 Task: Use the formula "GT" in spreadsheet "Project portfolio".
Action: Mouse moved to (653, 104)
Screenshot: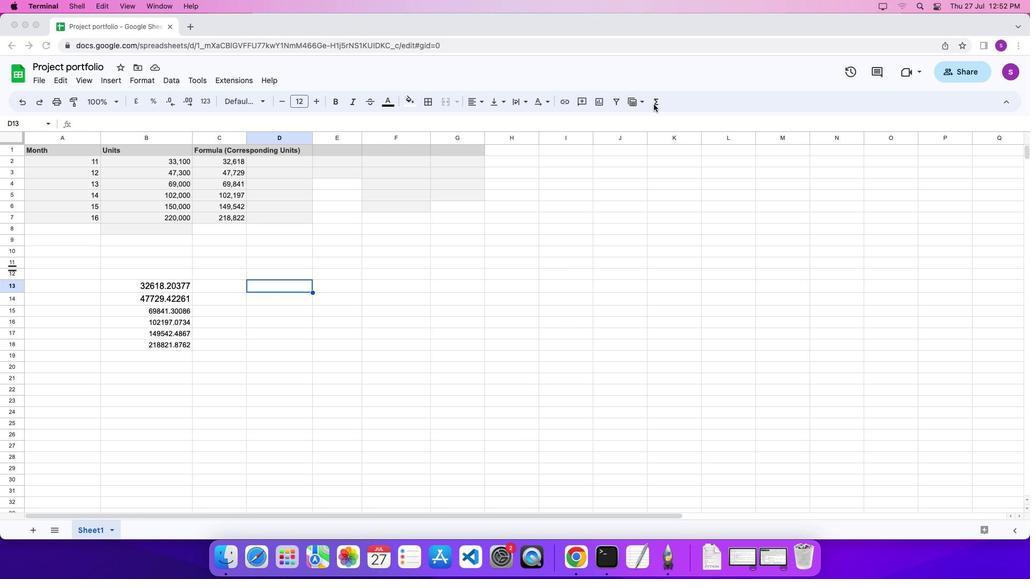
Action: Mouse pressed left at (653, 104)
Screenshot: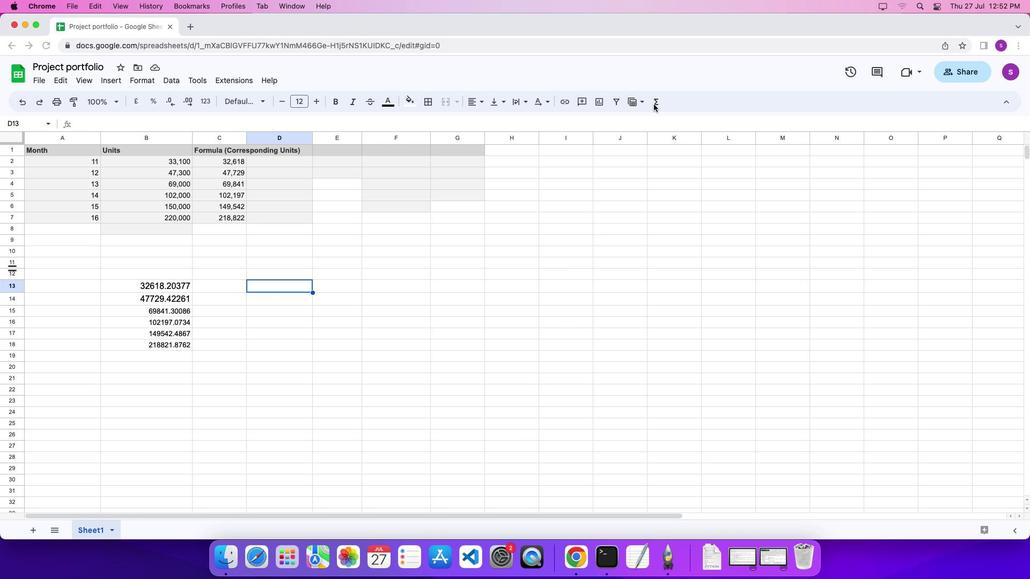 
Action: Mouse moved to (655, 104)
Screenshot: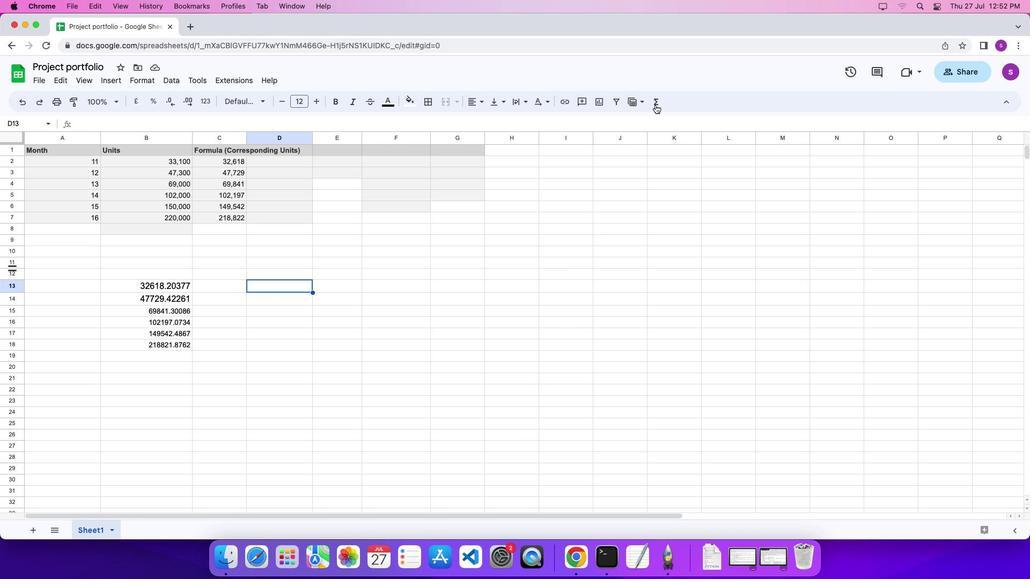 
Action: Mouse pressed left at (655, 104)
Screenshot: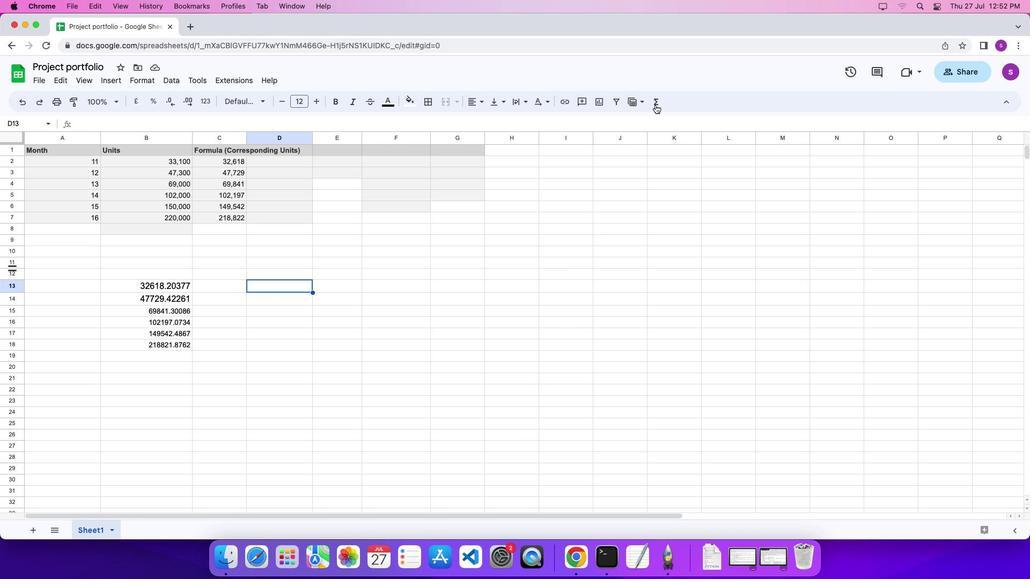 
Action: Mouse moved to (815, 493)
Screenshot: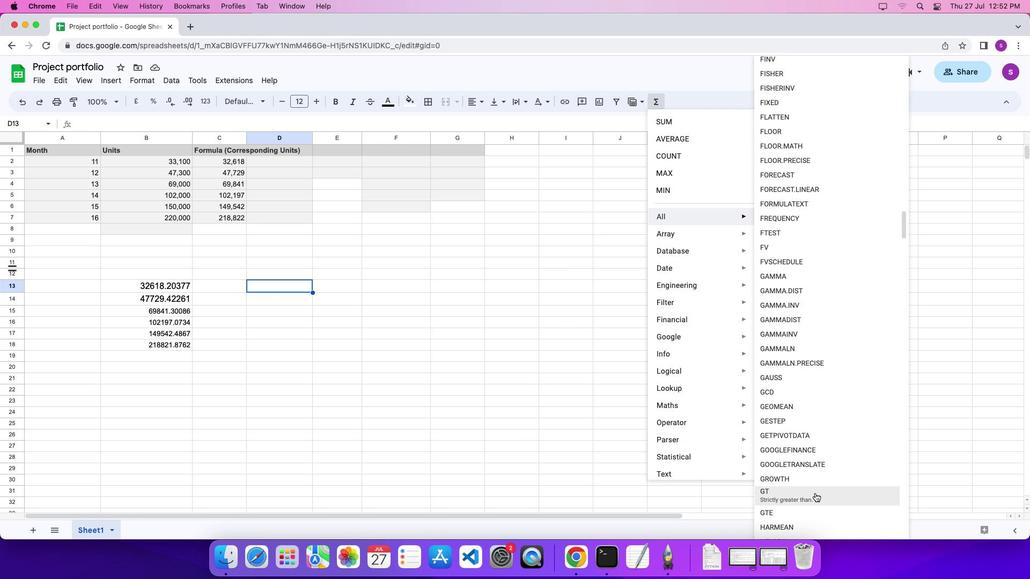 
Action: Mouse pressed left at (815, 493)
Screenshot: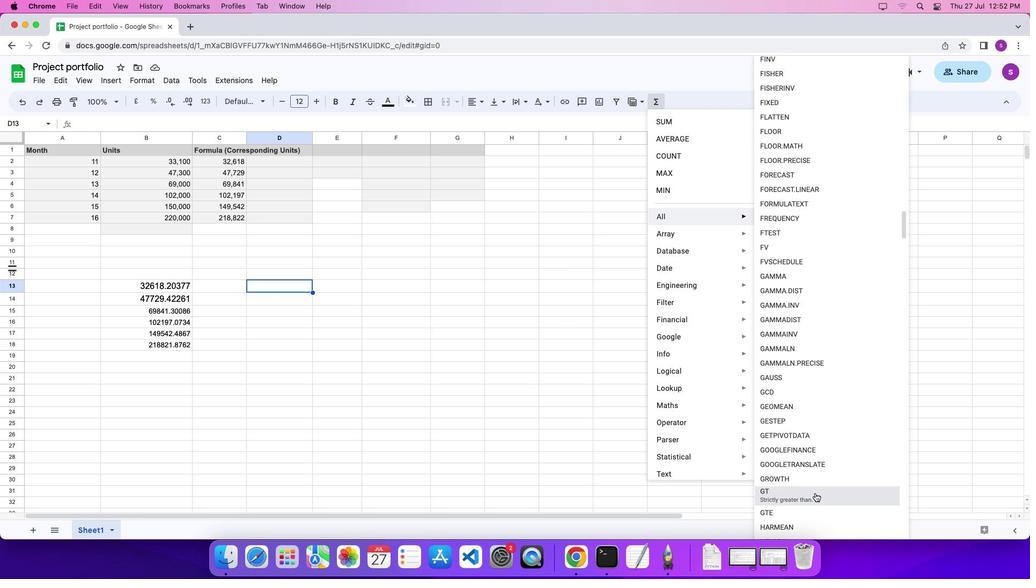 
Action: Key pressed '5'',''2''\x03'
Screenshot: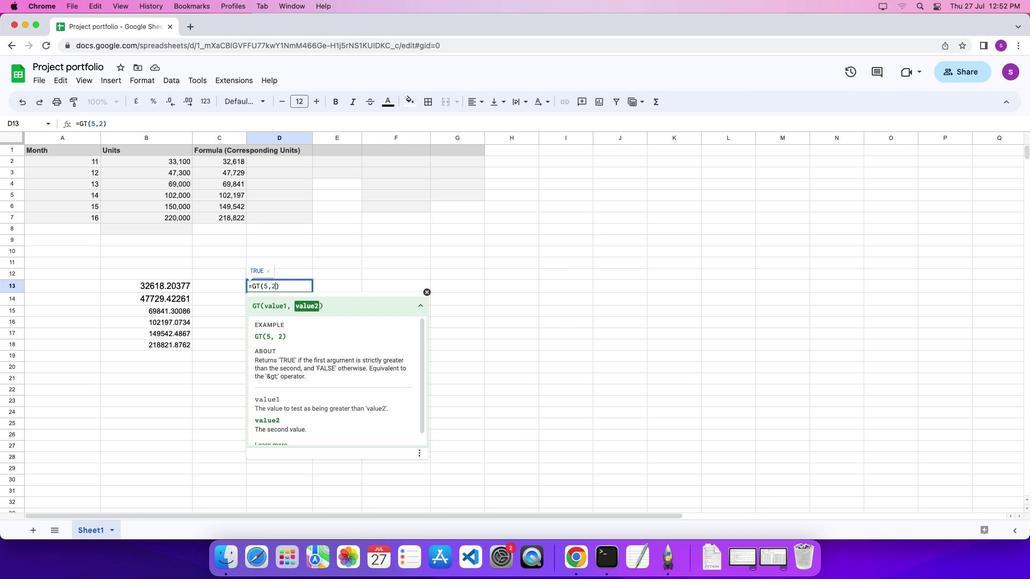 
